 Task: Add in the project TrainForge a sprint 'Agile Avengers'.
Action: Mouse moved to (176, 47)
Screenshot: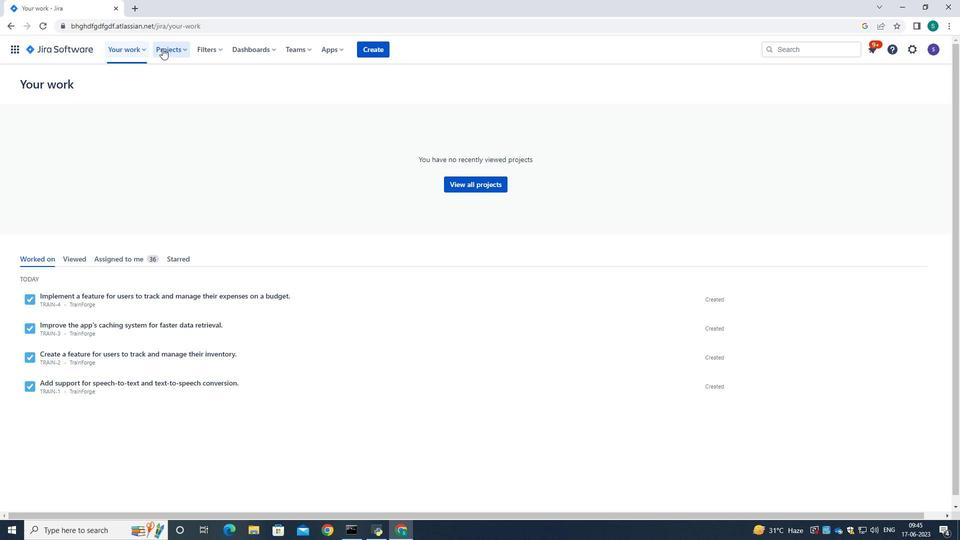 
Action: Mouse pressed left at (176, 47)
Screenshot: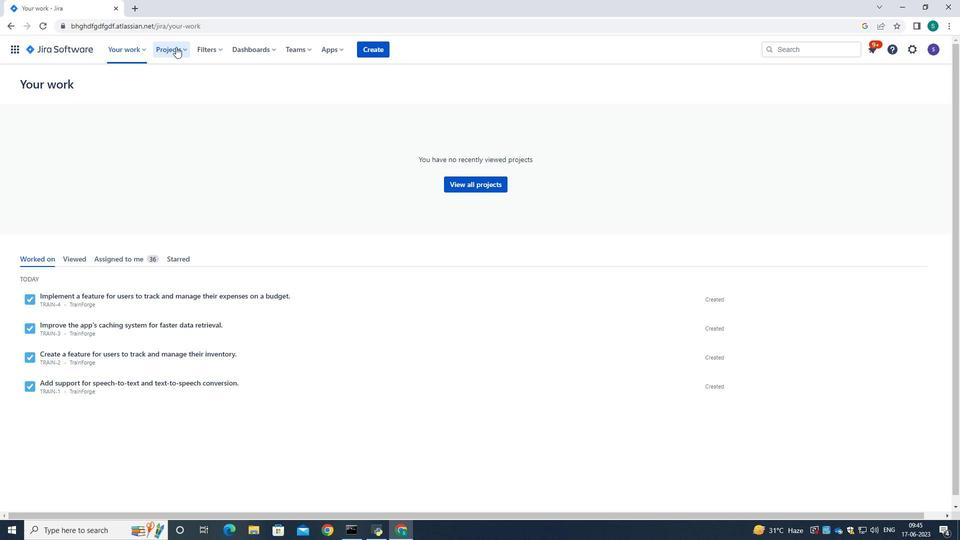 
Action: Mouse moved to (187, 92)
Screenshot: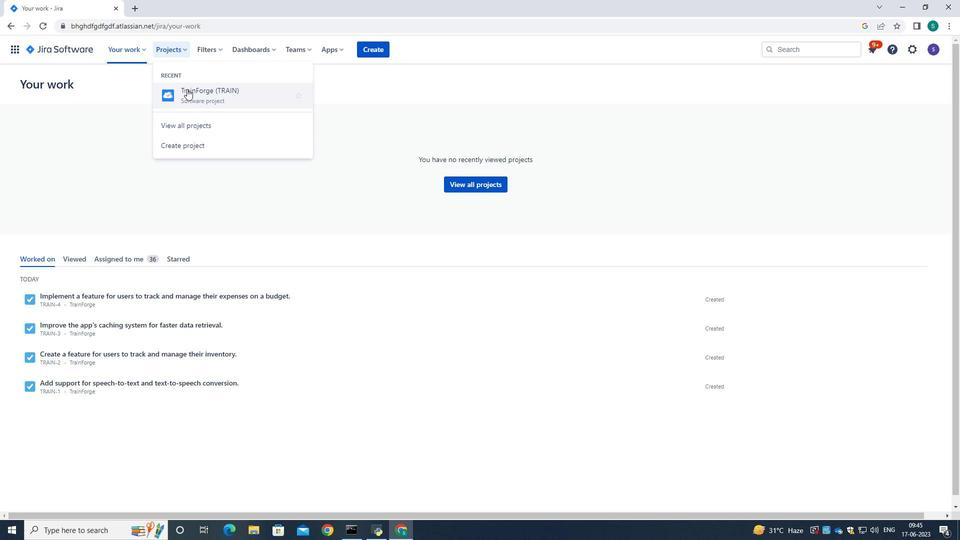 
Action: Mouse pressed left at (187, 92)
Screenshot: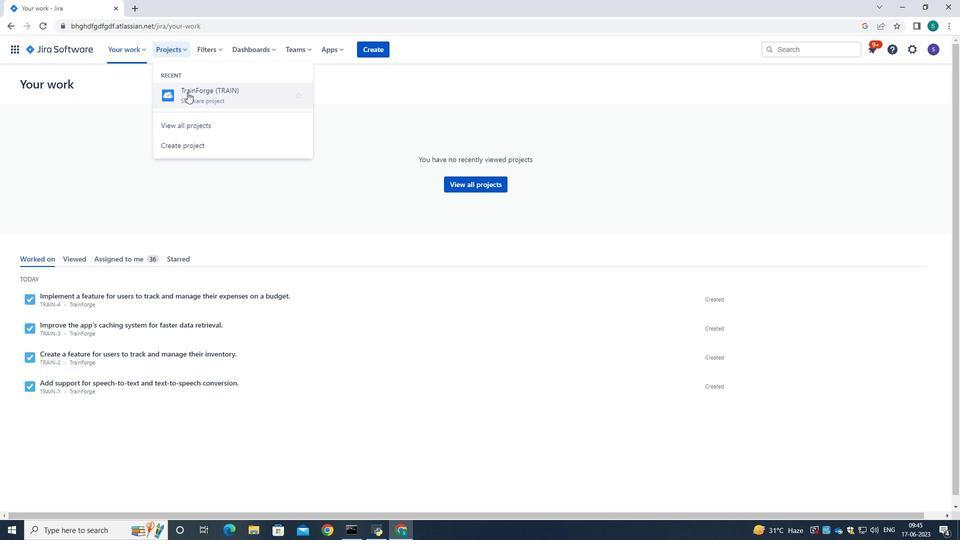 
Action: Mouse moved to (54, 153)
Screenshot: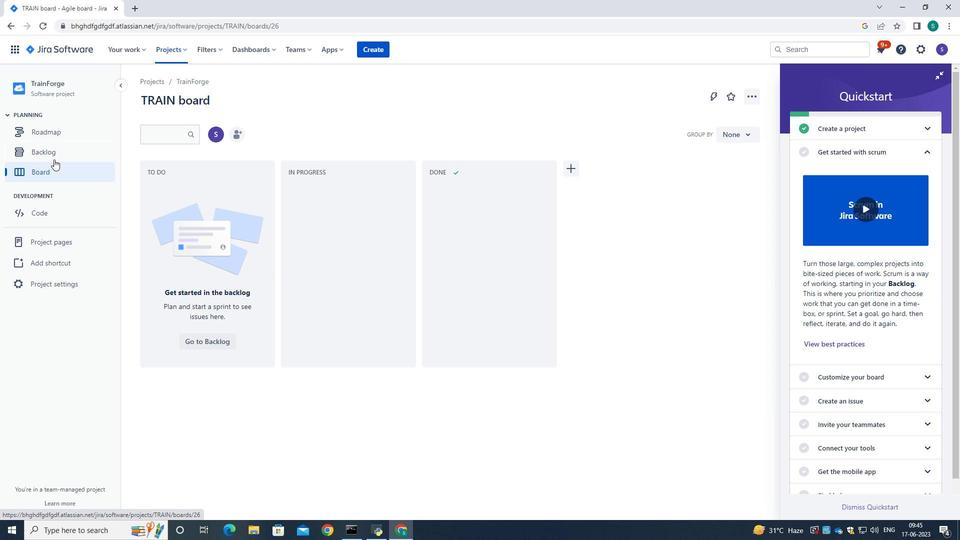 
Action: Mouse pressed left at (54, 153)
Screenshot: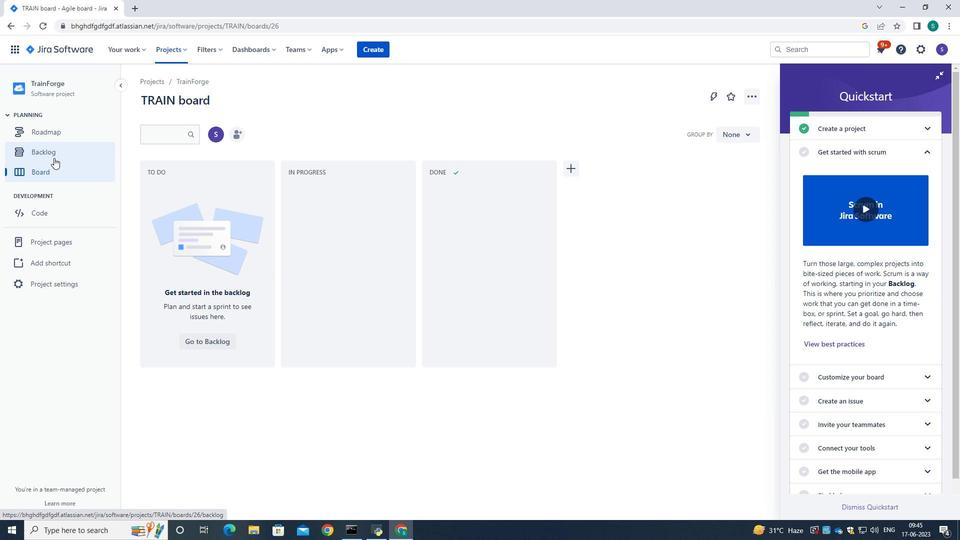 
Action: Mouse moved to (500, 216)
Screenshot: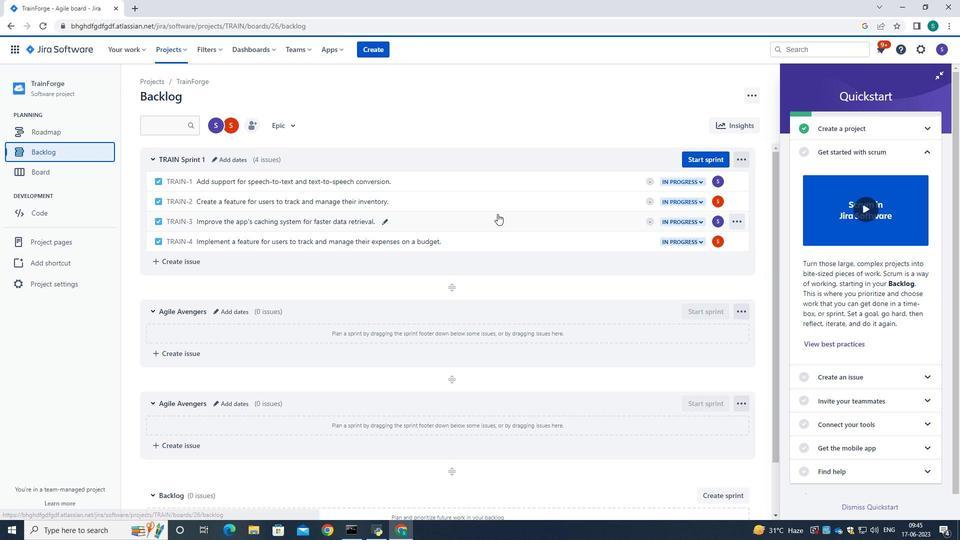 
Action: Mouse scrolled (499, 215) with delta (0, 0)
Screenshot: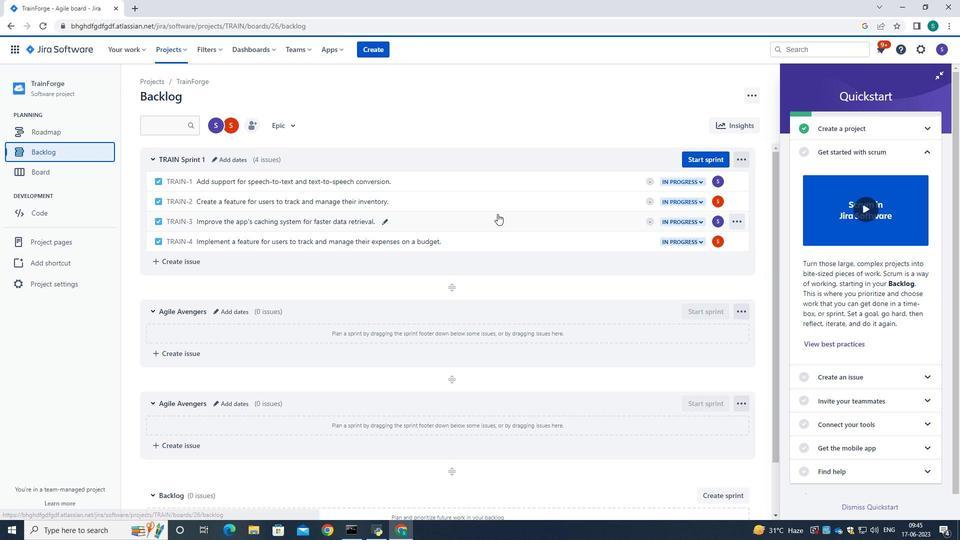 
Action: Mouse scrolled (500, 215) with delta (0, 0)
Screenshot: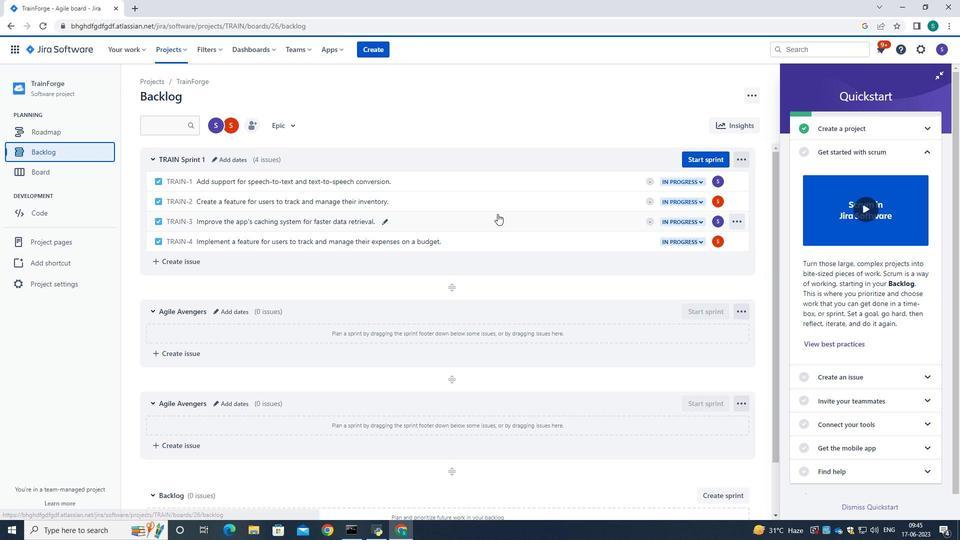 
Action: Mouse scrolled (500, 215) with delta (0, 0)
Screenshot: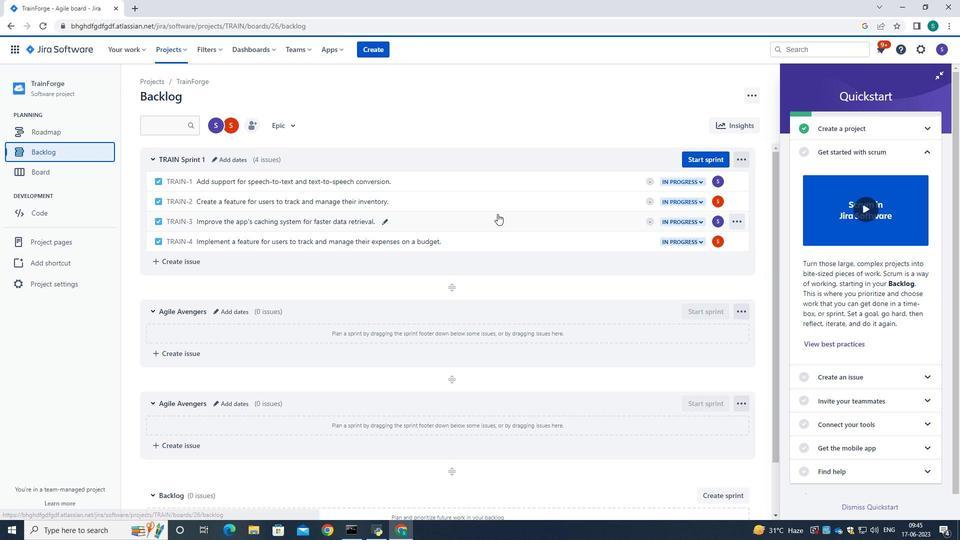 
Action: Mouse scrolled (500, 215) with delta (0, 0)
Screenshot: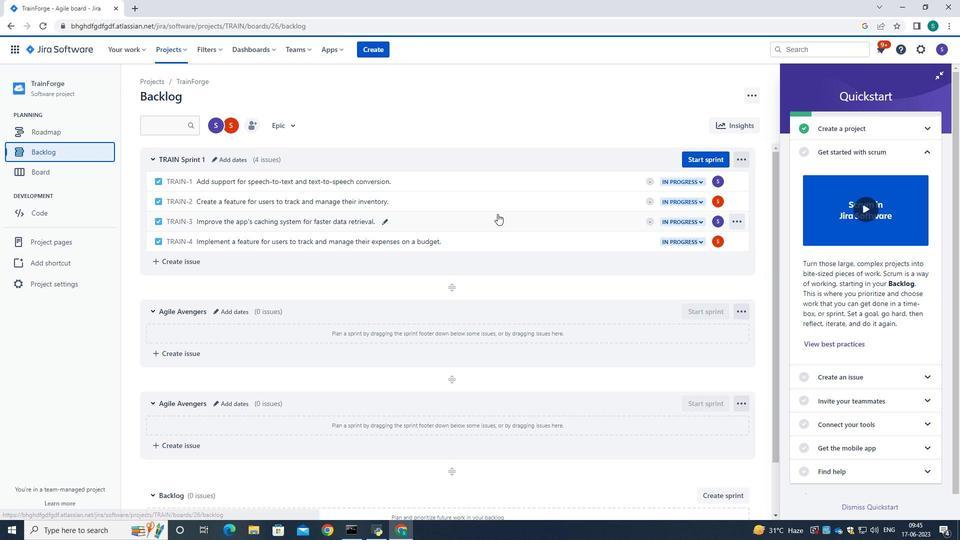
Action: Mouse moved to (728, 440)
Screenshot: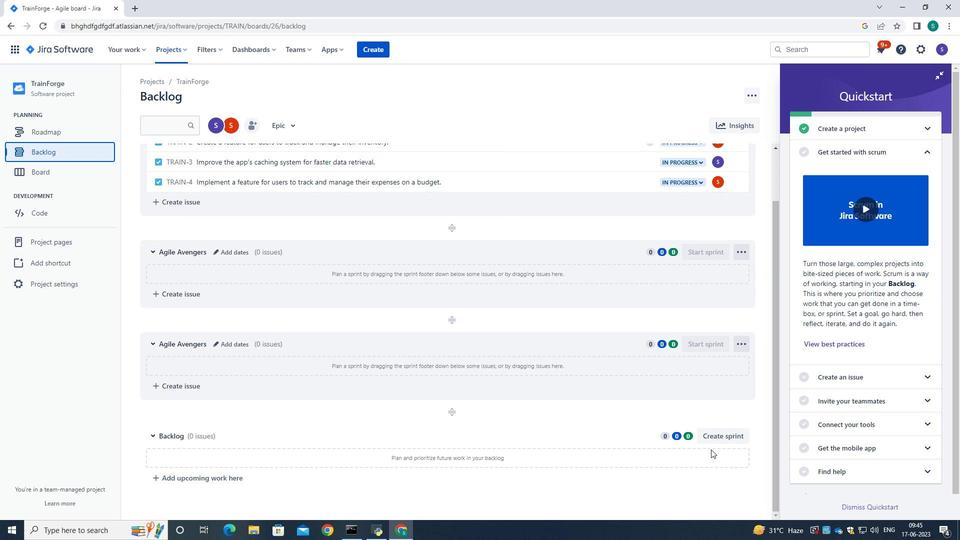 
Action: Mouse pressed left at (728, 440)
Screenshot: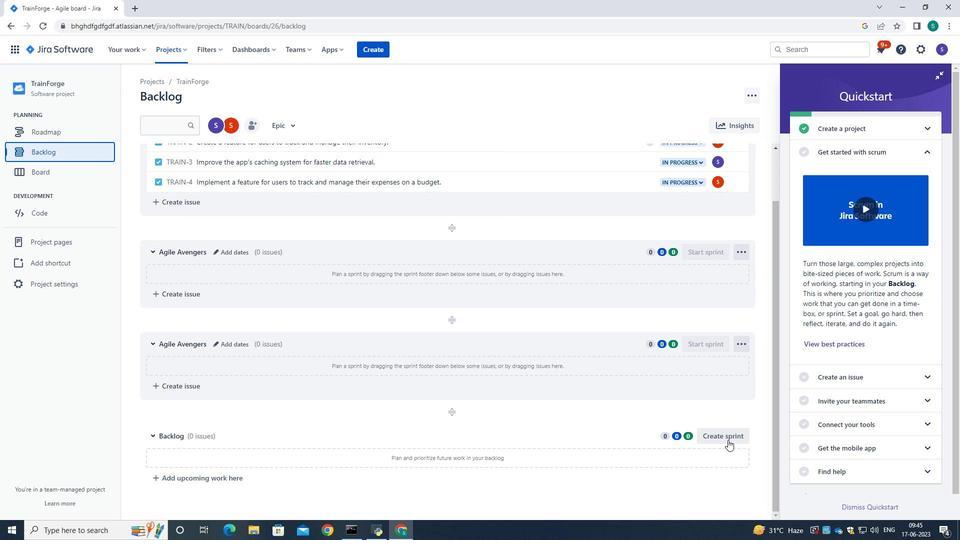 
Action: Mouse moved to (219, 436)
Screenshot: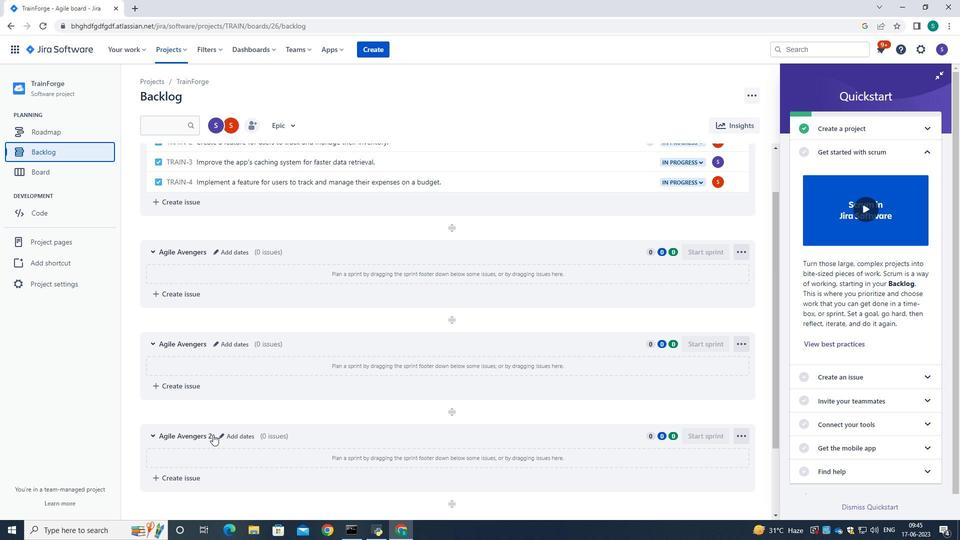 
Action: Mouse pressed left at (219, 436)
Screenshot: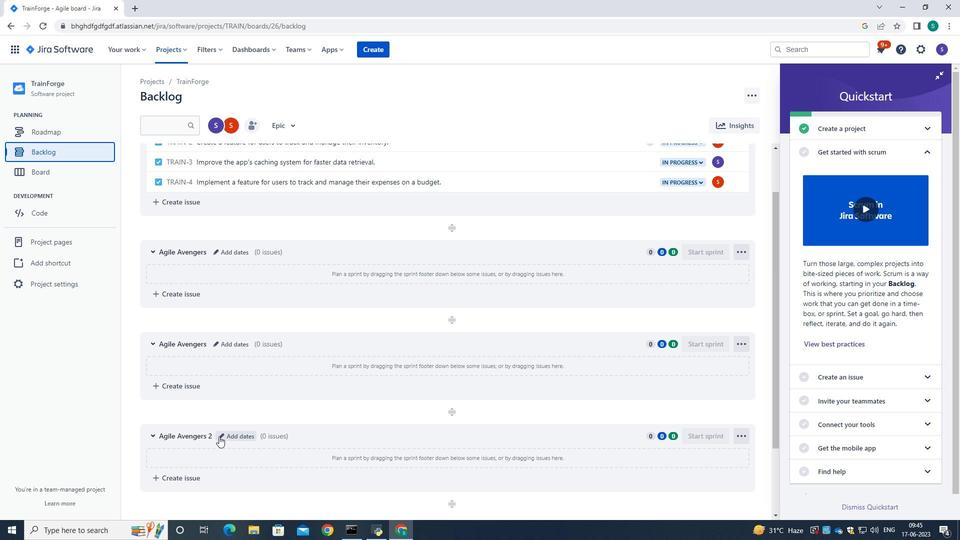 
Action: Mouse moved to (416, 117)
Screenshot: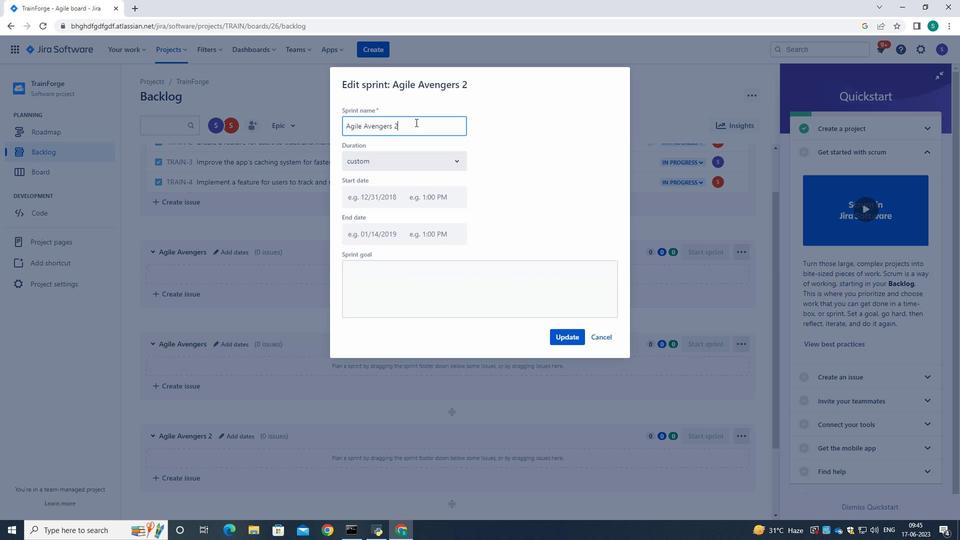 
Action: Key pressed <Key.backspace><Key.backspace><Key.backspace><Key.backspace><Key.backspace><Key.backspace><Key.backspace><Key.backspace><Key.backspace><Key.backspace><Key.backspace><Key.backspace><Key.backspace><Key.backspace><Key.backspace><Key.backspace><Key.backspace><Key.backspace><Key.caps_lock>A<Key.caps_lock>gile<Key.space><Key.caps_lock>A<Key.caps_lock>vengre<Key.backspace><Key.backspace>ers
Screenshot: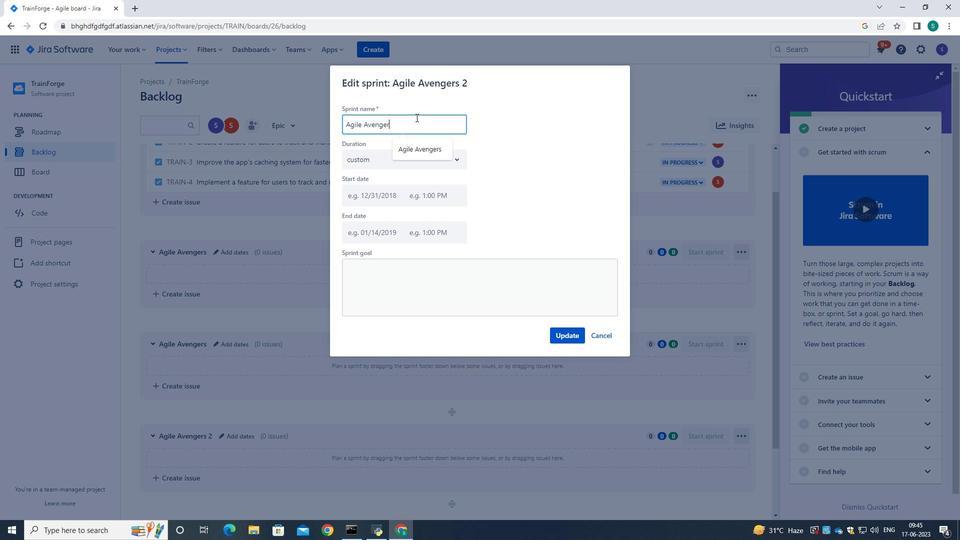 
Action: Mouse moved to (571, 335)
Screenshot: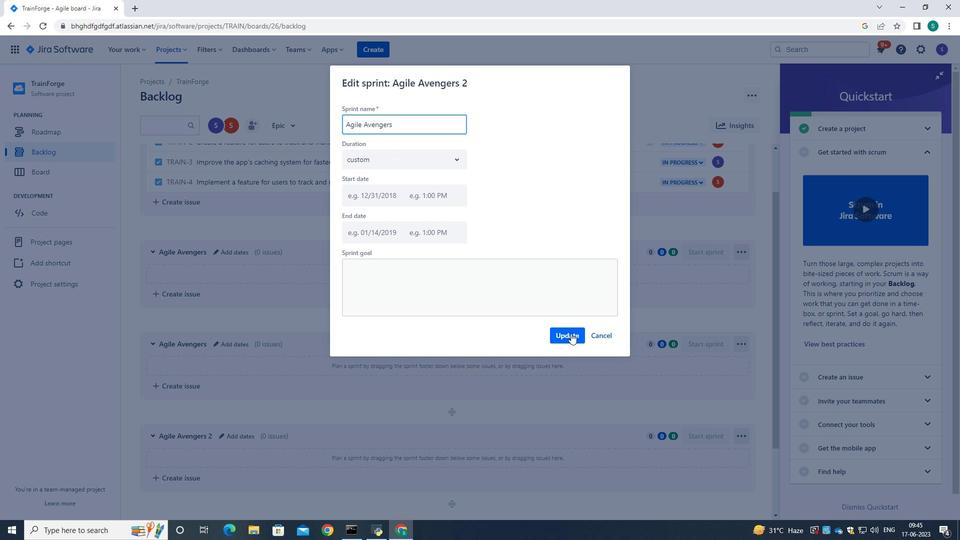 
Action: Mouse pressed left at (571, 335)
Screenshot: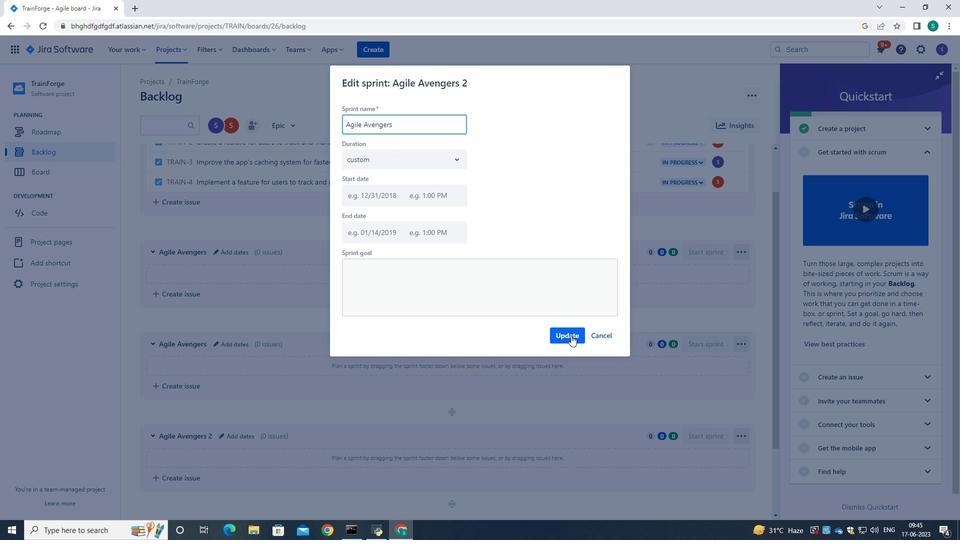 
Action: Mouse moved to (488, 149)
Screenshot: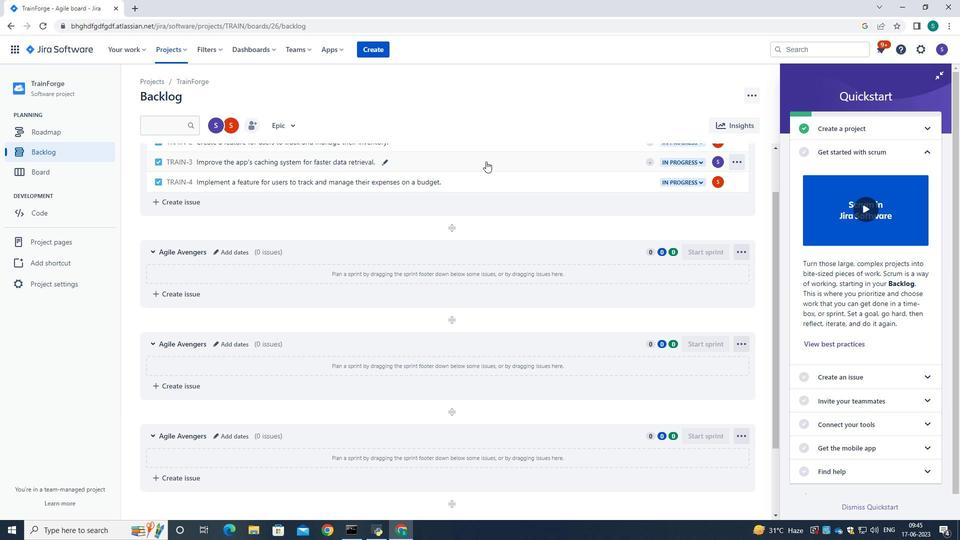
